 Task: Check the percentage active listings of 4 bedrooms in the last 1 year.
Action: Mouse moved to (809, 189)
Screenshot: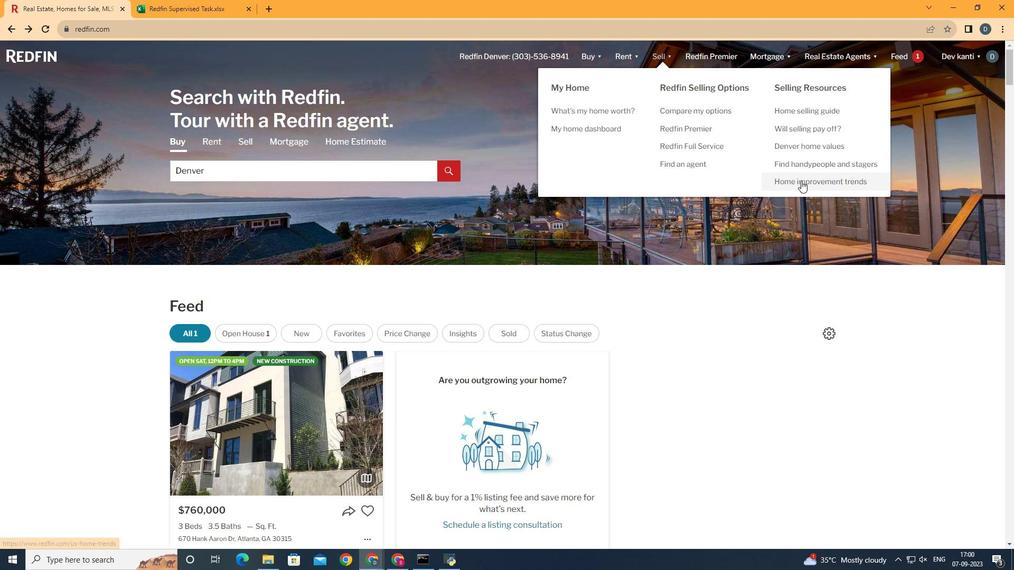 
Action: Mouse pressed left at (809, 189)
Screenshot: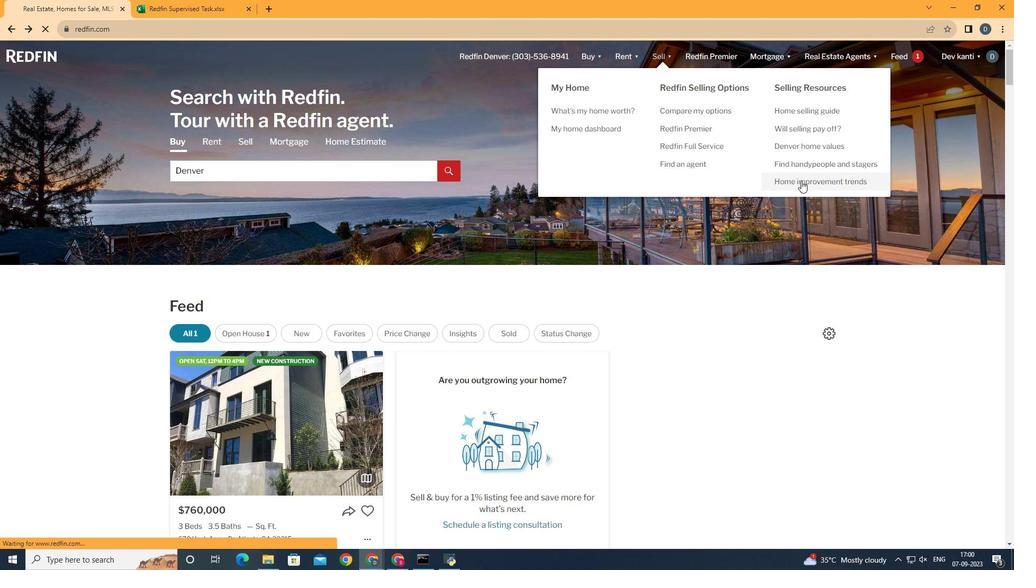 
Action: Mouse moved to (258, 217)
Screenshot: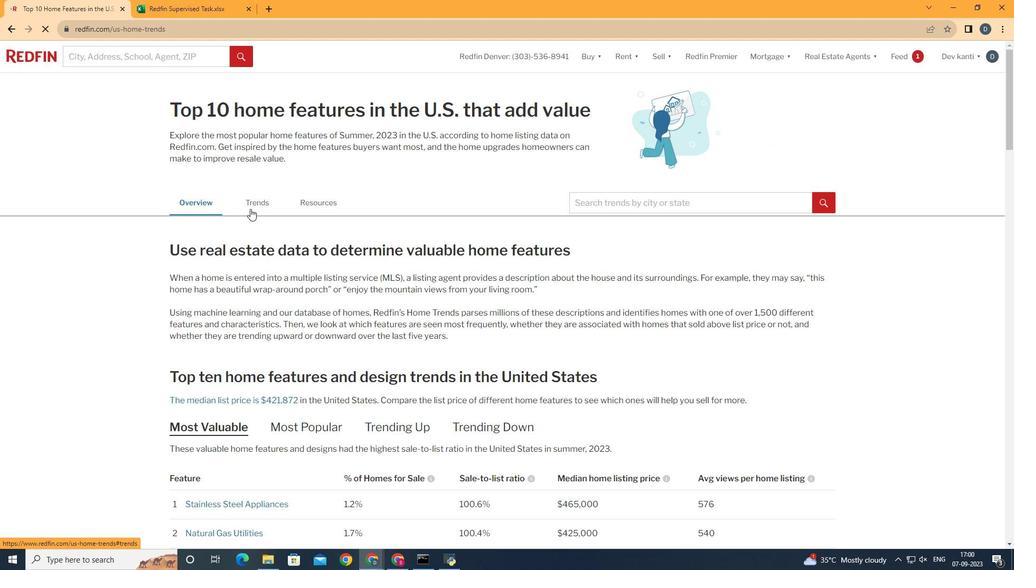 
Action: Mouse pressed left at (258, 217)
Screenshot: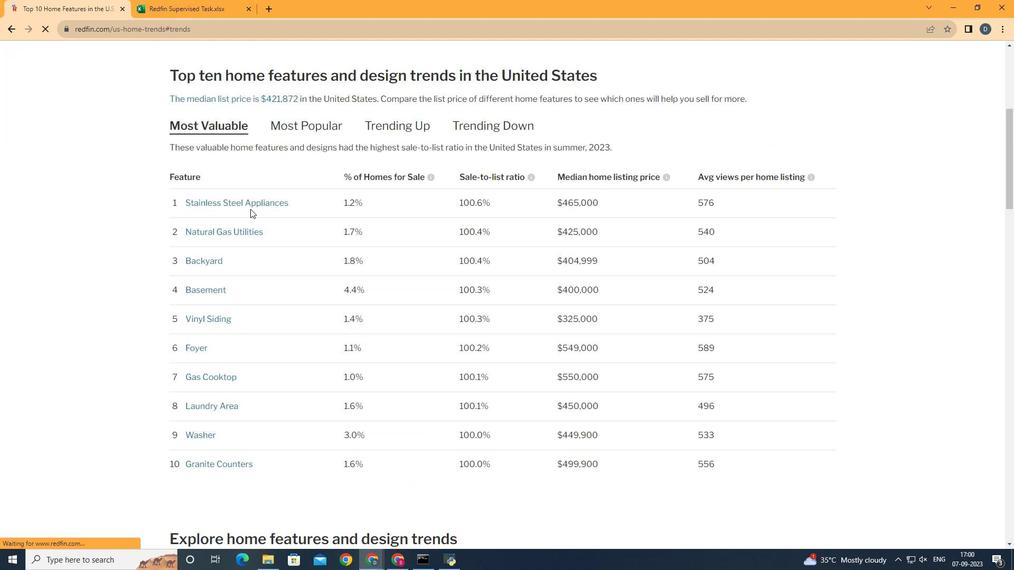 
Action: Mouse moved to (304, 240)
Screenshot: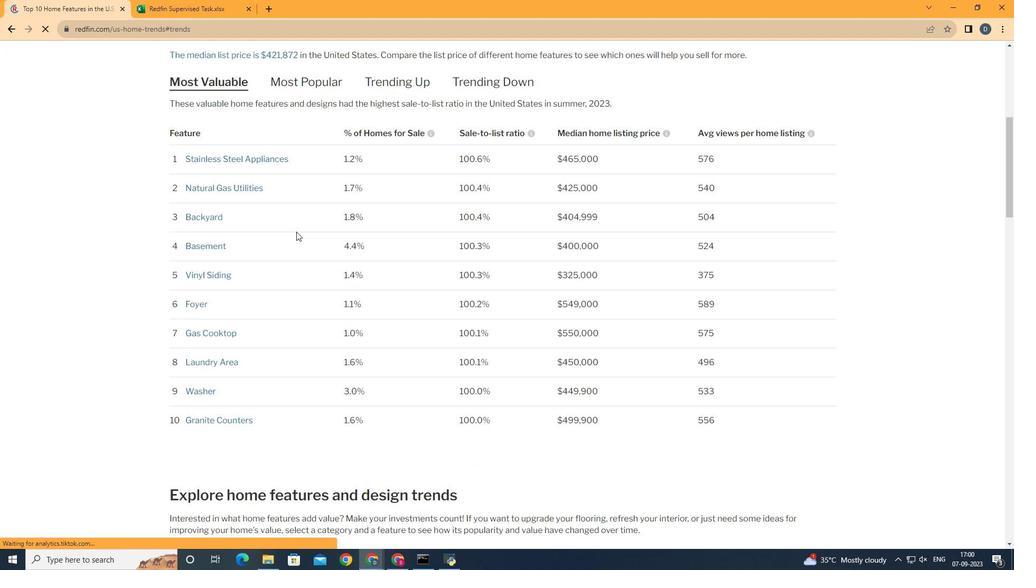 
Action: Mouse scrolled (304, 239) with delta (0, 0)
Screenshot: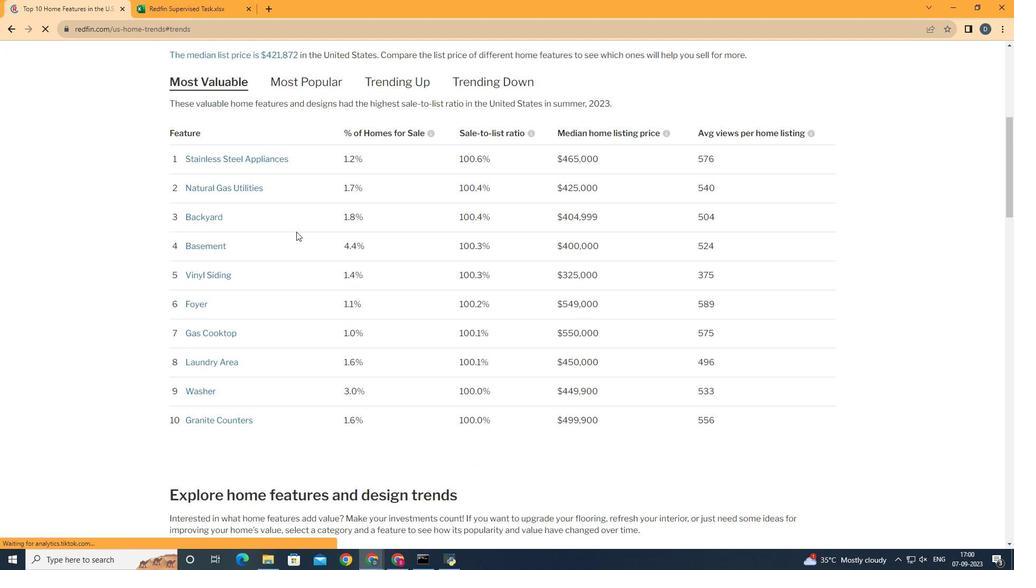 
Action: Mouse scrolled (304, 239) with delta (0, 0)
Screenshot: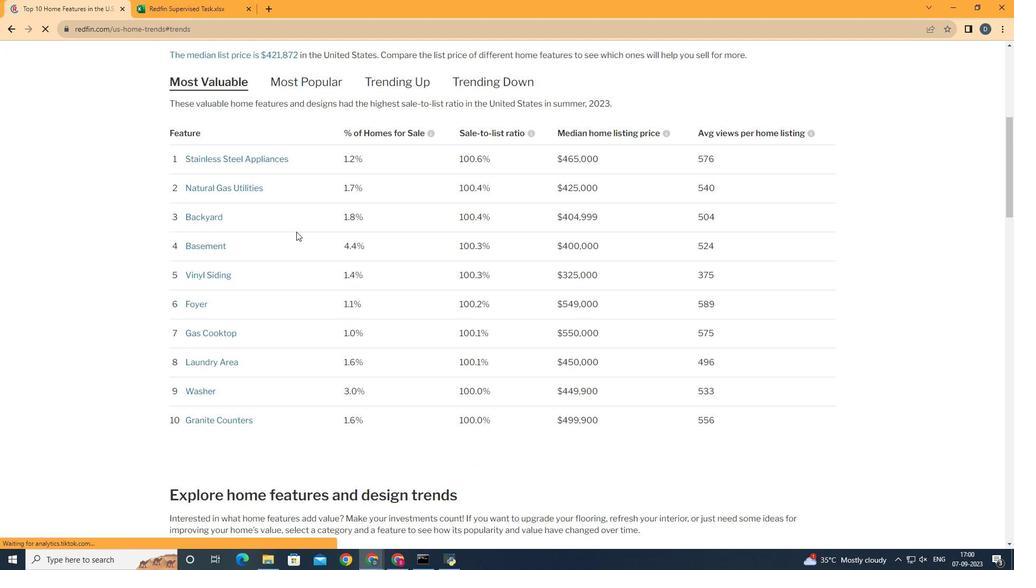
Action: Mouse scrolled (304, 239) with delta (0, 0)
Screenshot: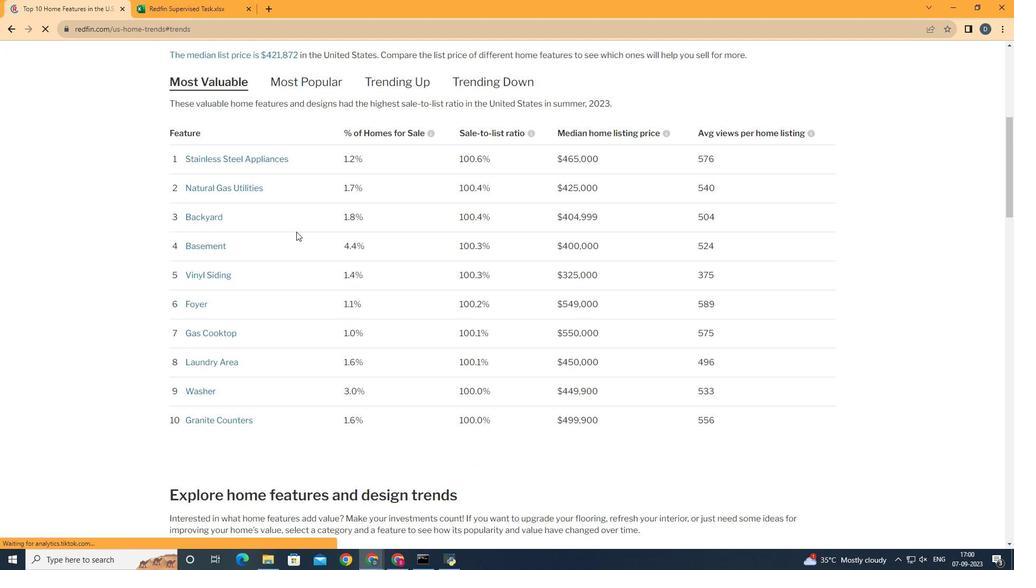 
Action: Mouse scrolled (304, 239) with delta (0, 0)
Screenshot: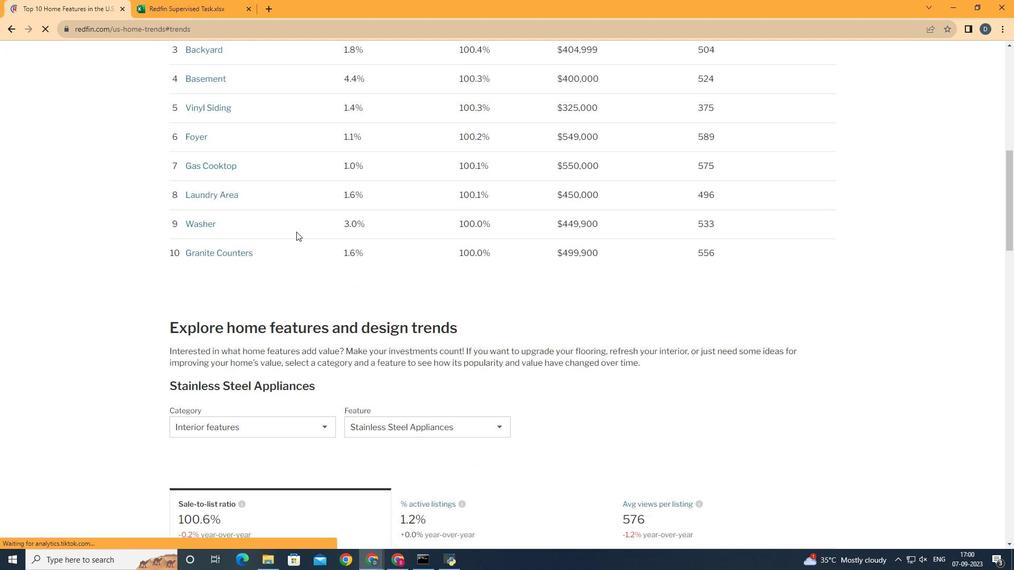 
Action: Mouse scrolled (304, 239) with delta (0, 0)
Screenshot: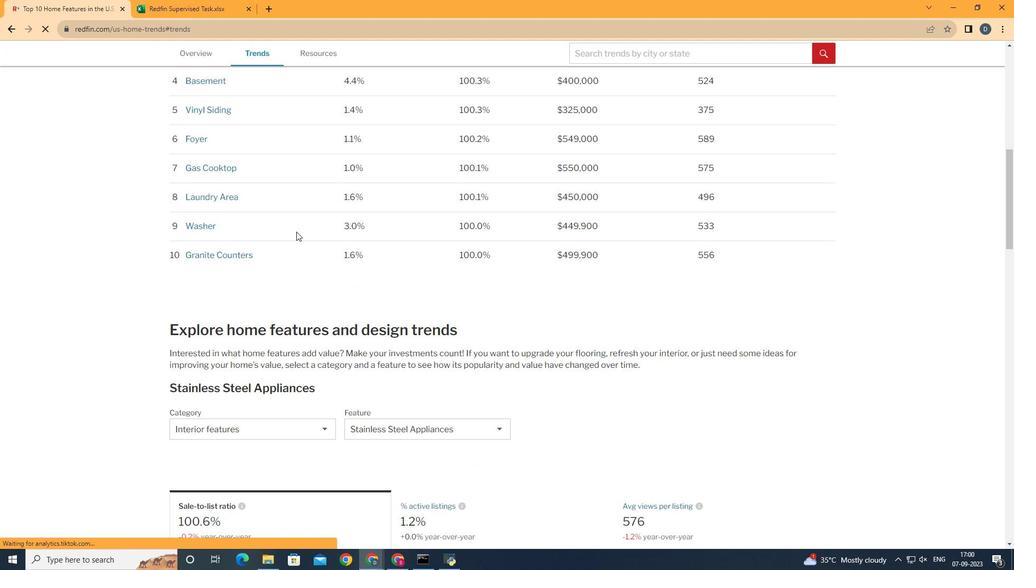 
Action: Mouse scrolled (304, 239) with delta (0, 0)
Screenshot: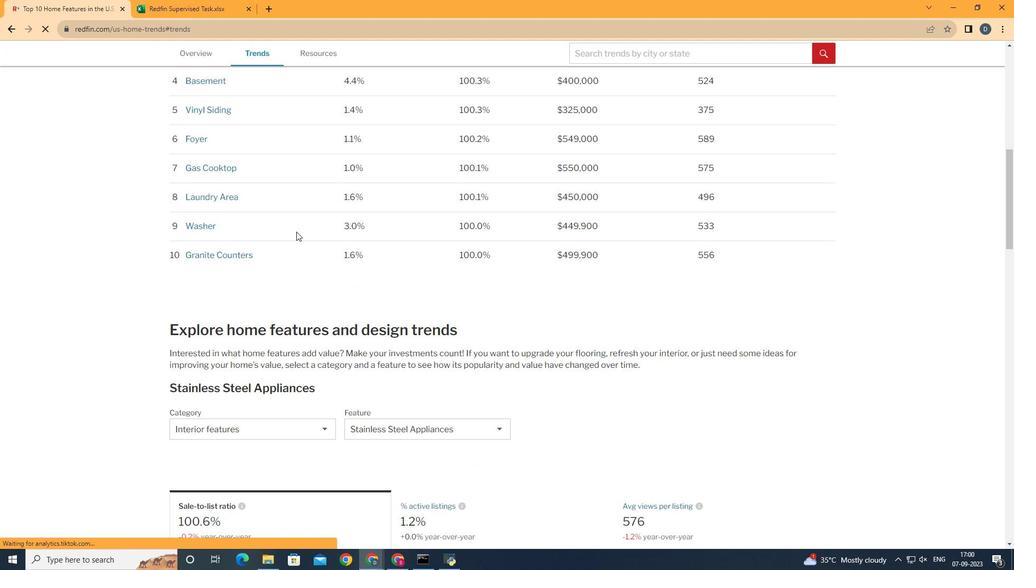 
Action: Mouse scrolled (304, 239) with delta (0, 0)
Screenshot: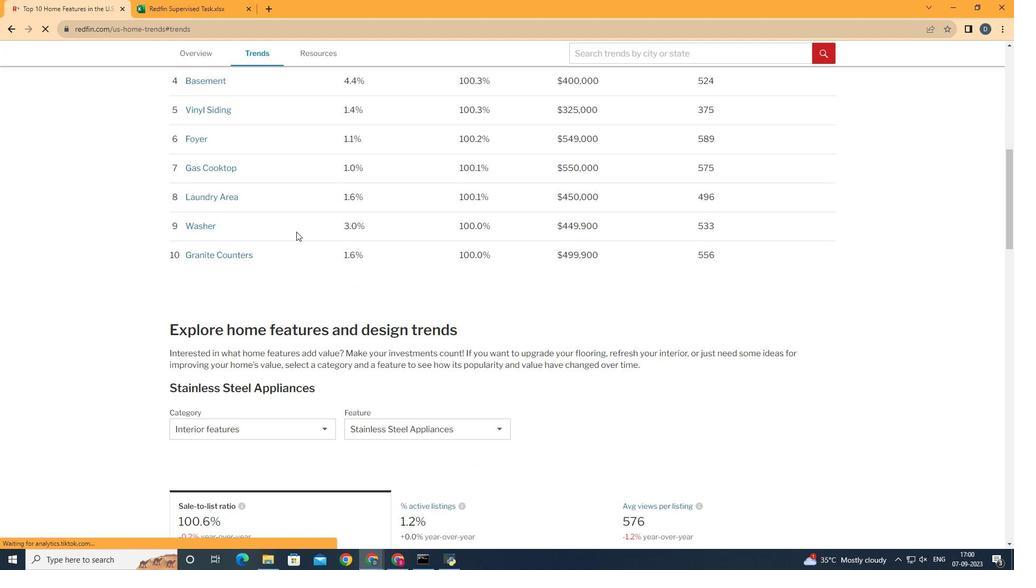
Action: Mouse moved to (296, 310)
Screenshot: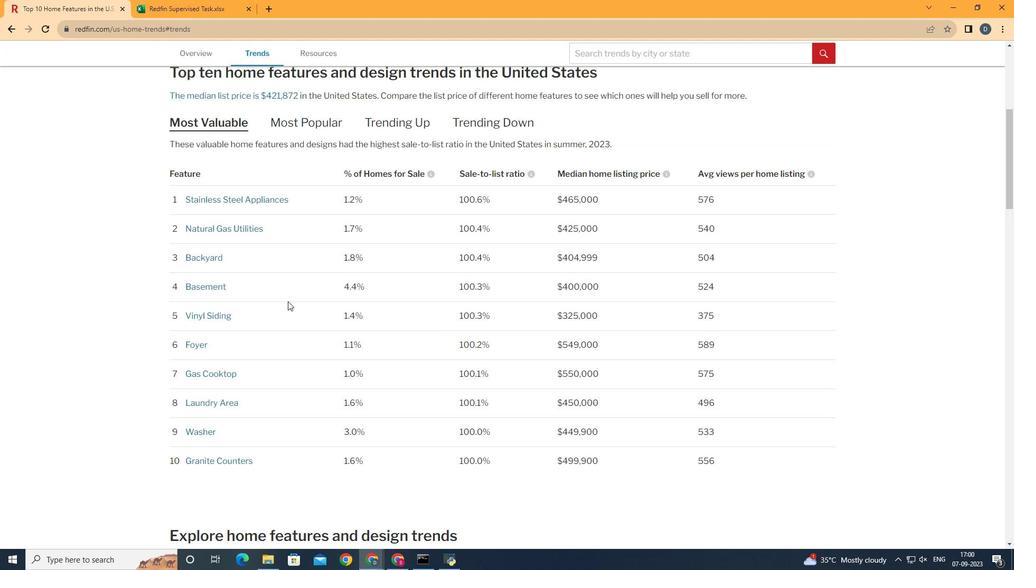 
Action: Mouse scrolled (296, 309) with delta (0, 0)
Screenshot: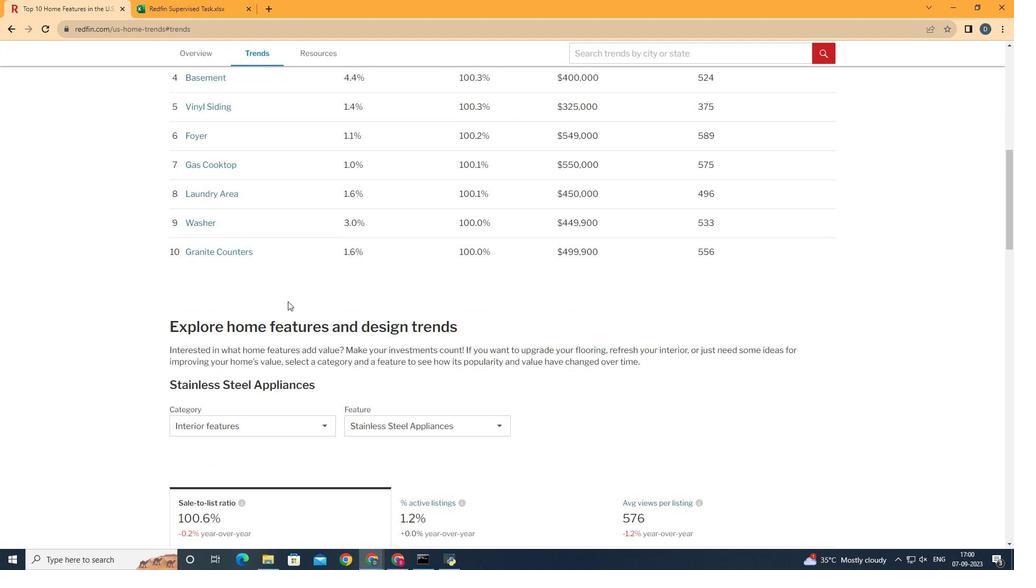 
Action: Mouse scrolled (296, 309) with delta (0, 0)
Screenshot: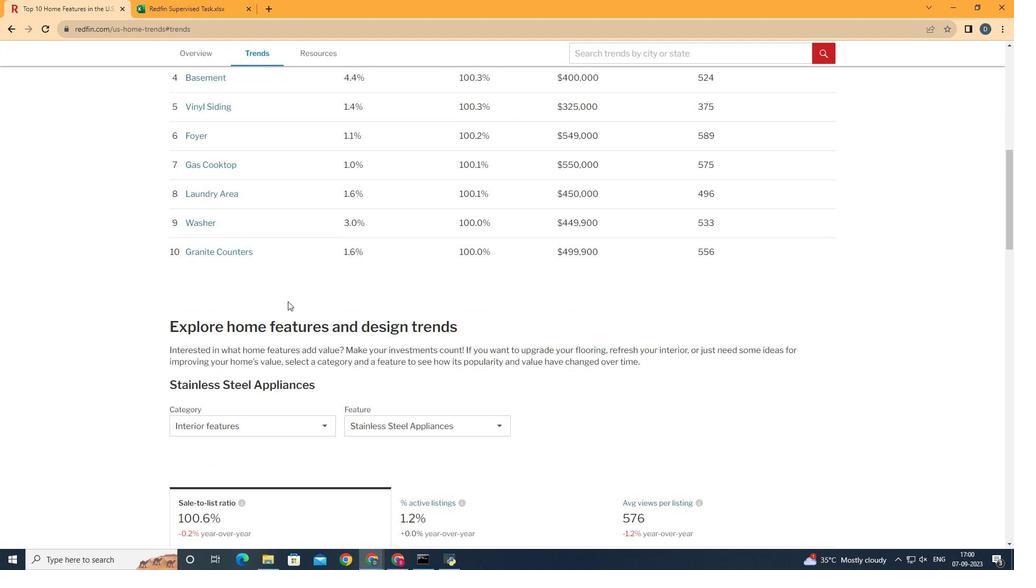 
Action: Mouse scrolled (296, 309) with delta (0, 0)
Screenshot: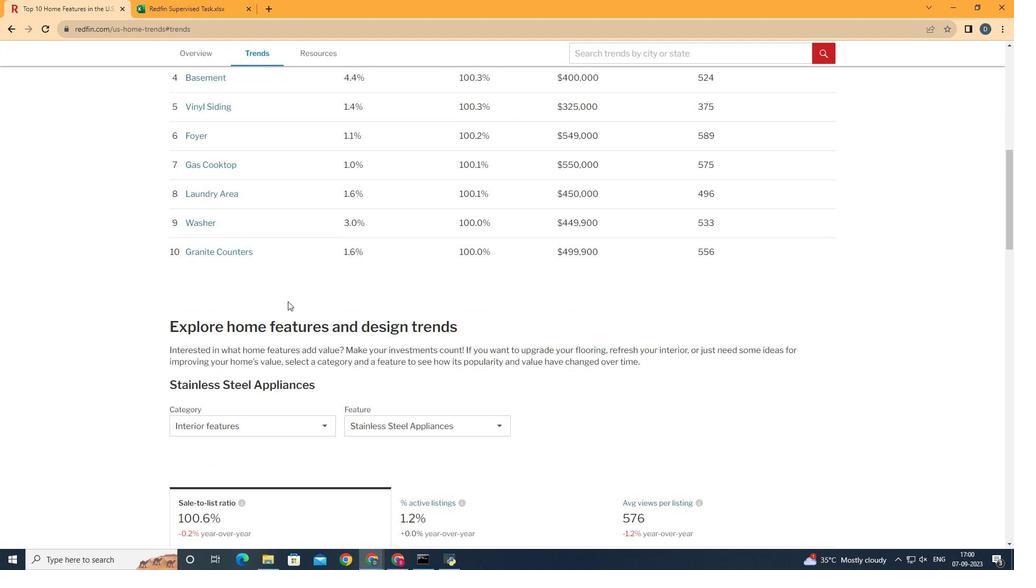 
Action: Mouse scrolled (296, 309) with delta (0, 0)
Screenshot: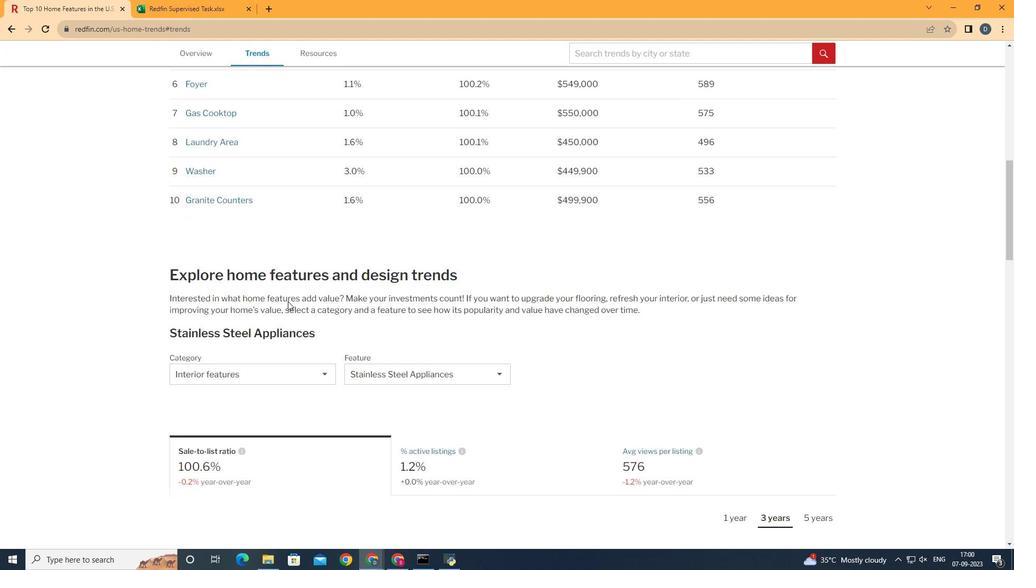 
Action: Mouse scrolled (296, 309) with delta (0, 0)
Screenshot: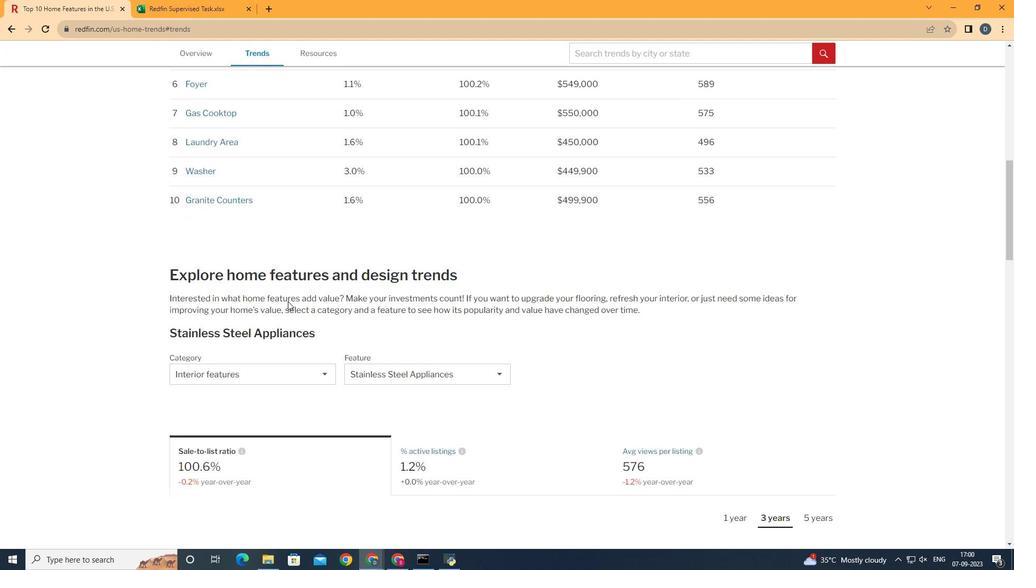 
Action: Mouse moved to (293, 378)
Screenshot: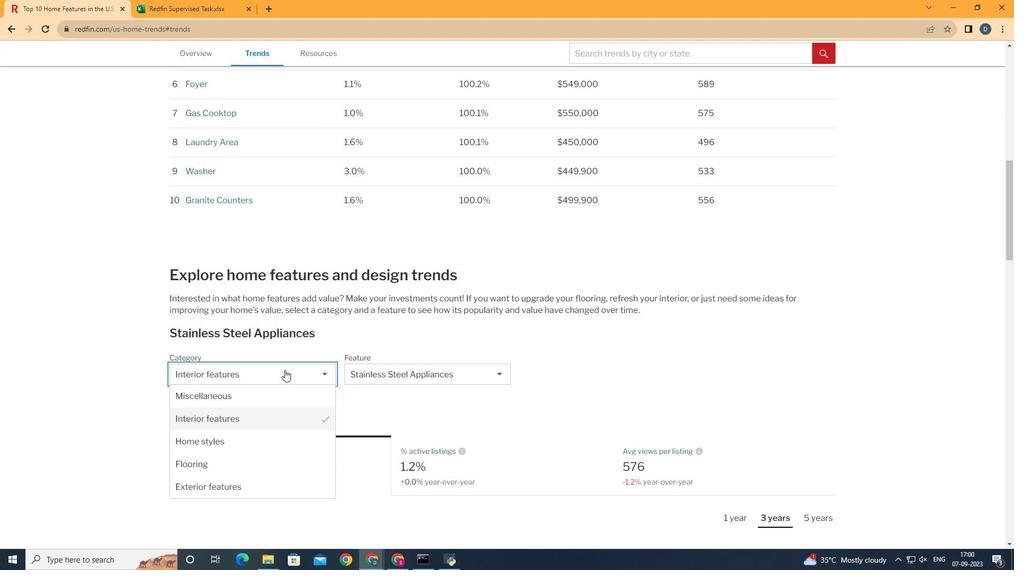 
Action: Mouse pressed left at (293, 378)
Screenshot: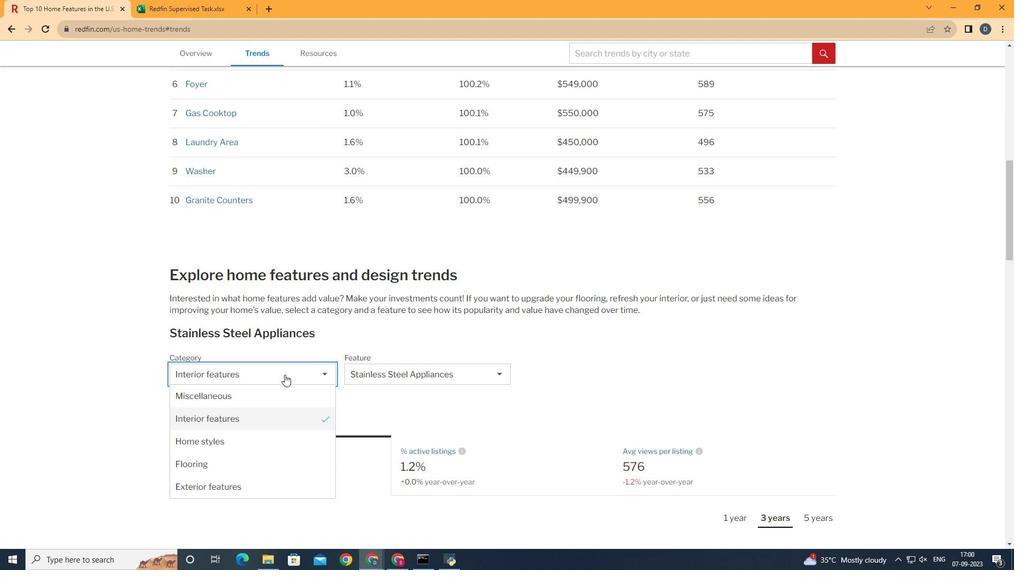 
Action: Mouse moved to (286, 429)
Screenshot: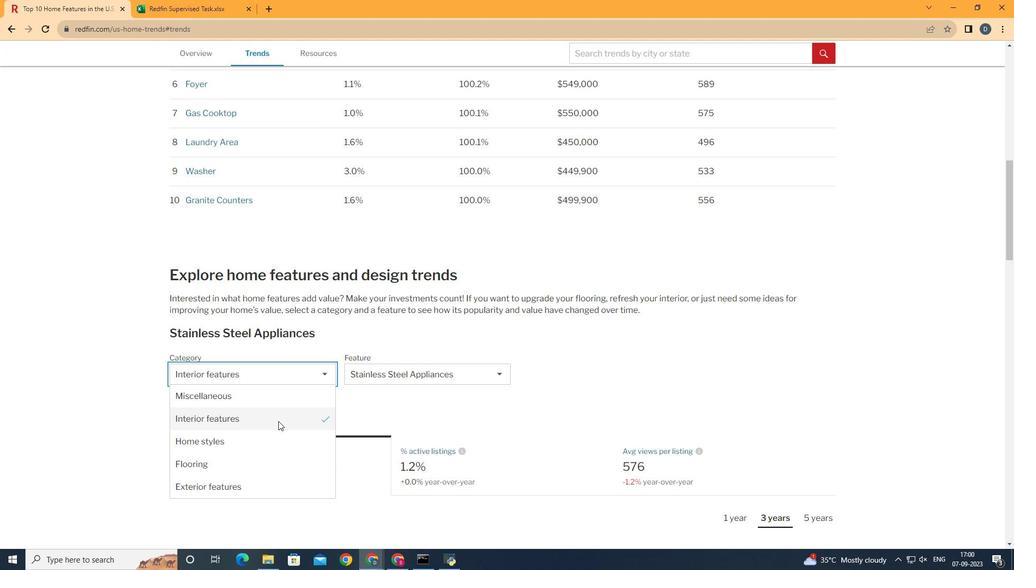 
Action: Mouse pressed left at (286, 429)
Screenshot: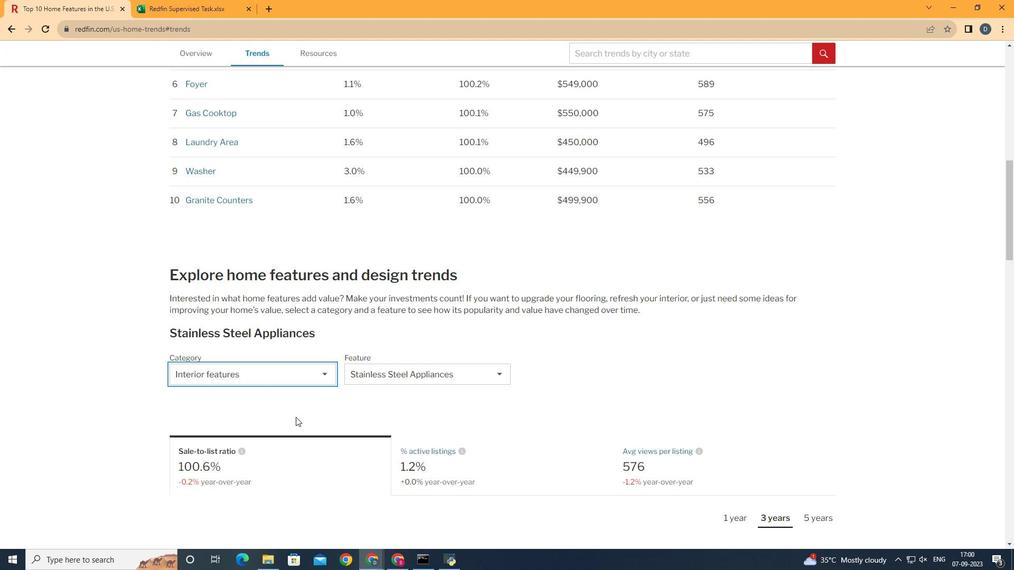 
Action: Mouse moved to (430, 373)
Screenshot: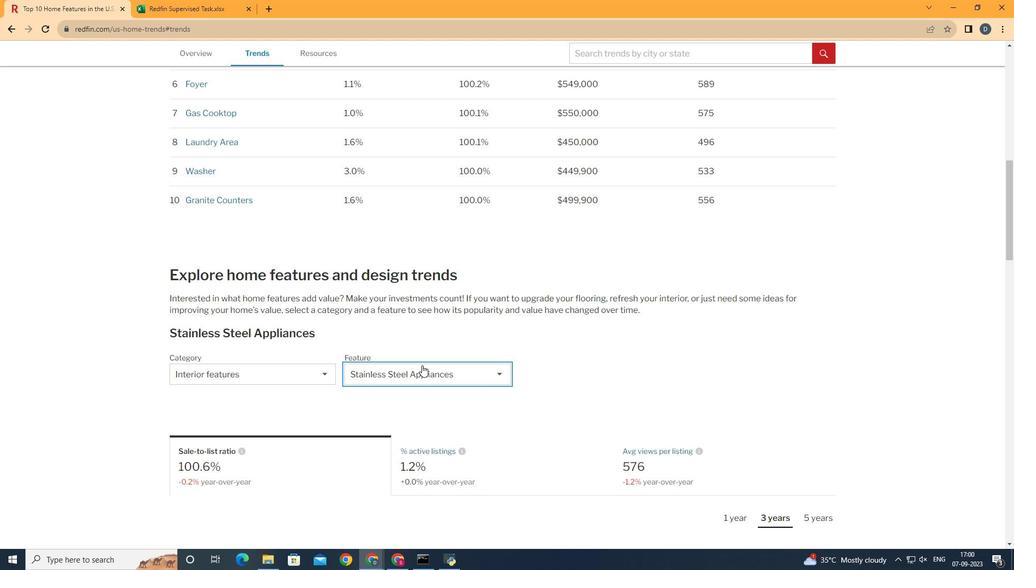 
Action: Mouse pressed left at (430, 373)
Screenshot: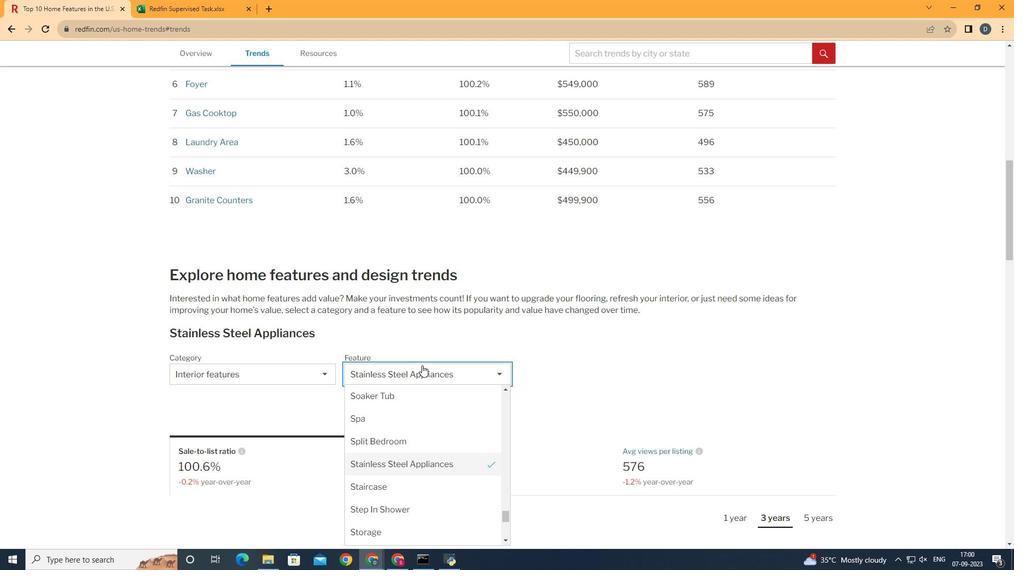 
Action: Mouse moved to (430, 371)
Screenshot: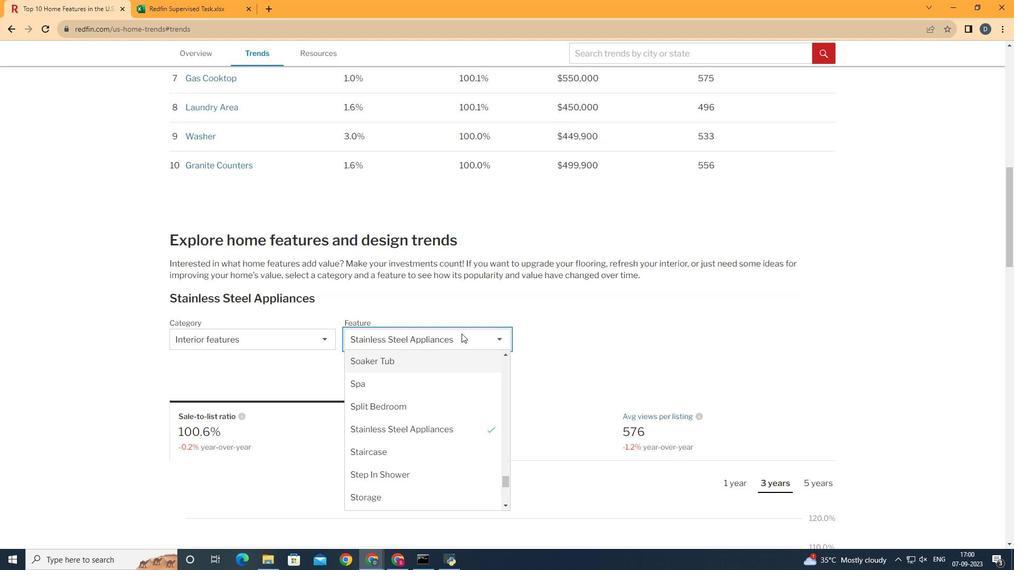 
Action: Mouse scrolled (430, 370) with delta (0, 0)
Screenshot: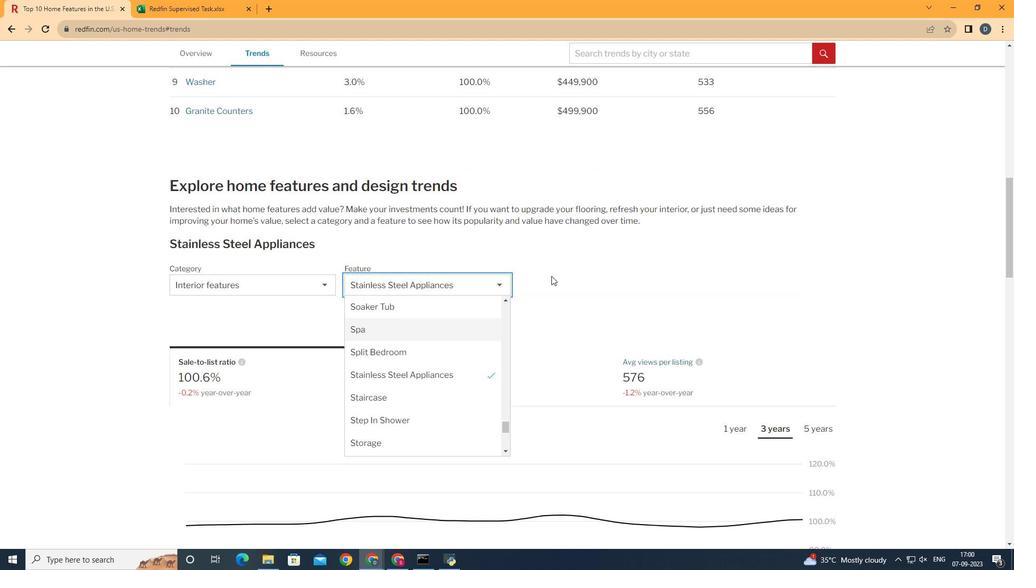 
Action: Mouse scrolled (430, 370) with delta (0, 0)
Screenshot: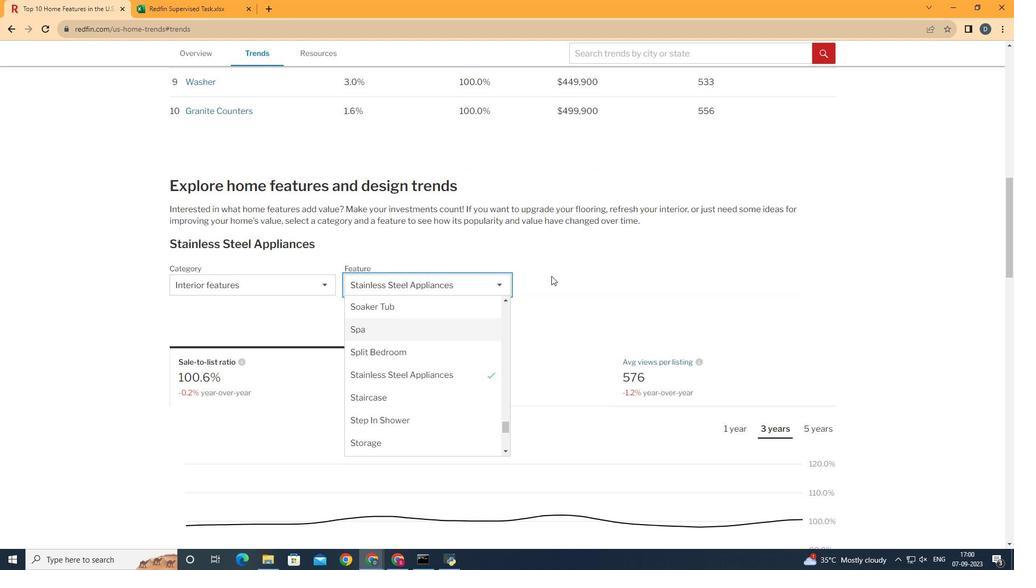 
Action: Mouse moved to (511, 419)
Screenshot: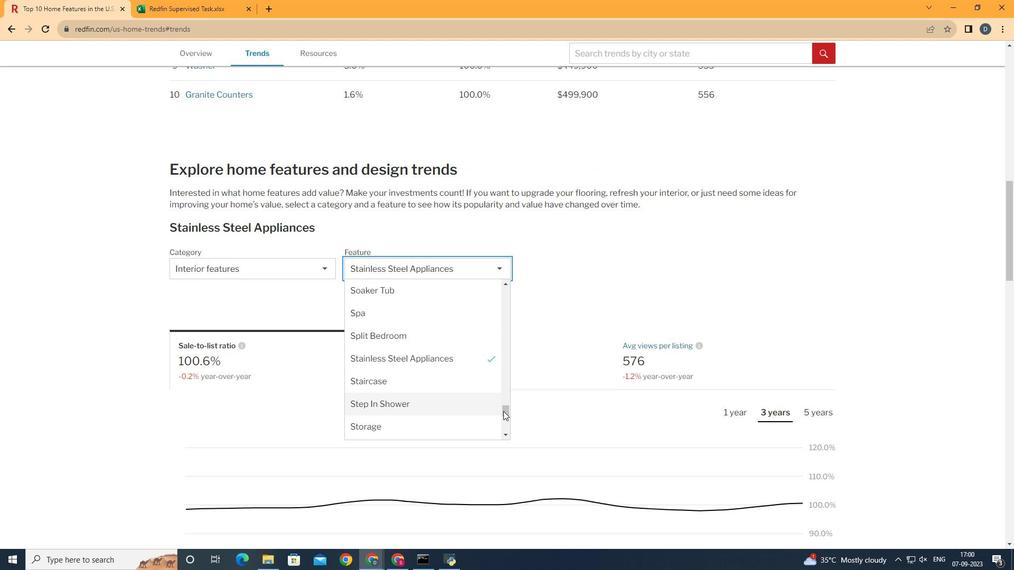 
Action: Mouse pressed left at (511, 419)
Screenshot: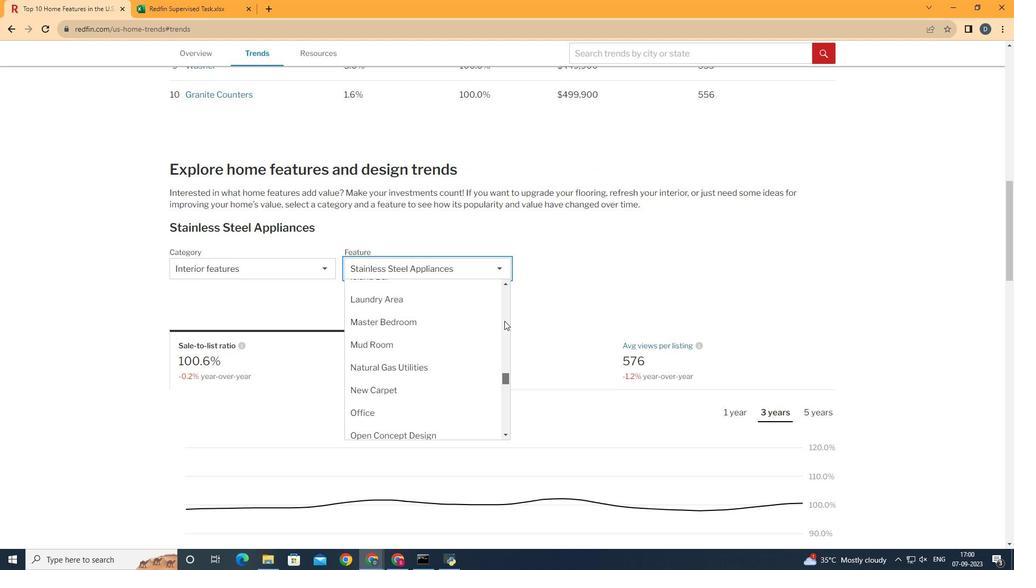 
Action: Mouse moved to (462, 338)
Screenshot: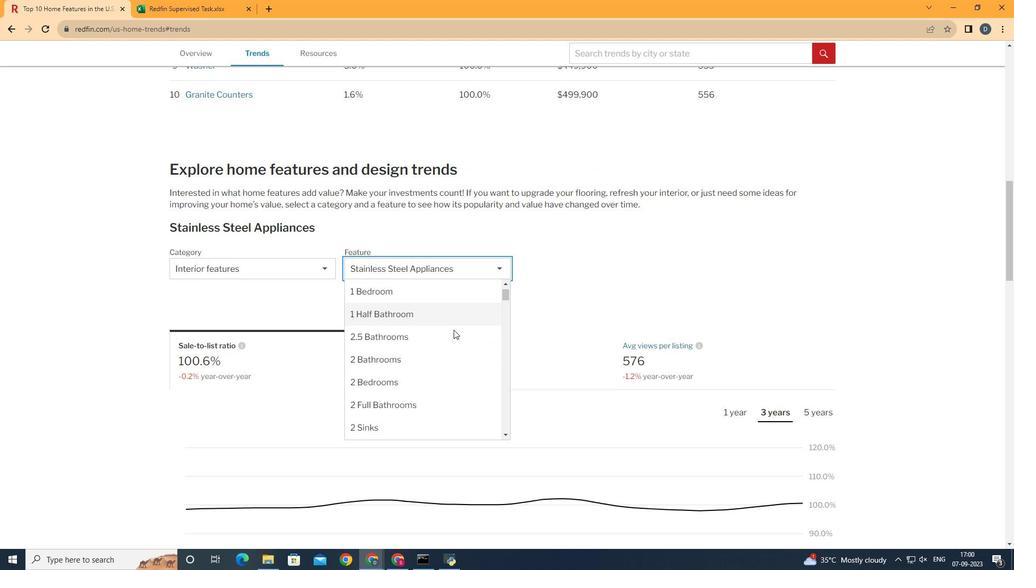 
Action: Mouse scrolled (462, 338) with delta (0, 0)
Screenshot: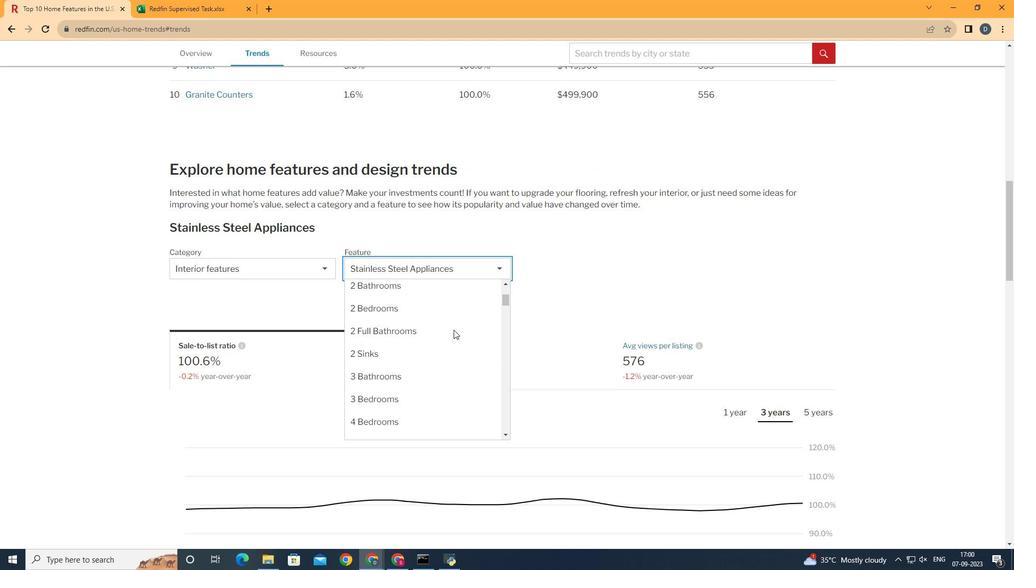 
Action: Mouse scrolled (462, 338) with delta (0, 0)
Screenshot: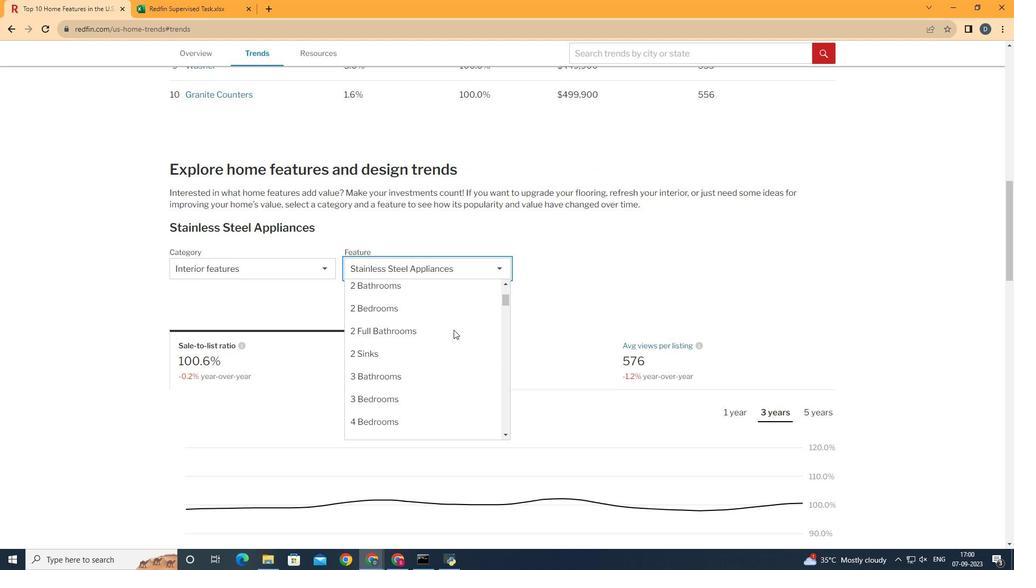 
Action: Mouse moved to (448, 414)
Screenshot: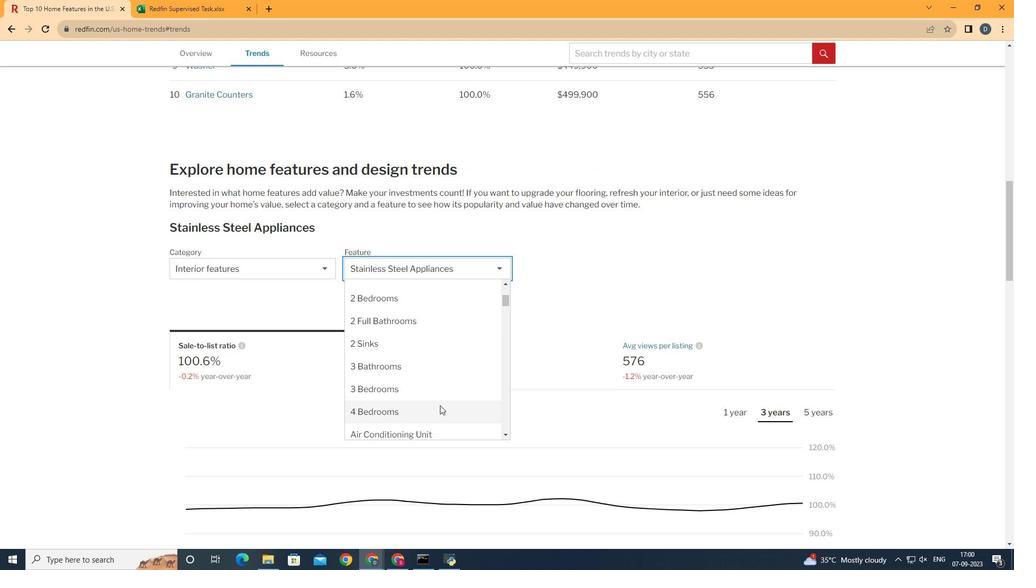 
Action: Mouse scrolled (448, 413) with delta (0, 0)
Screenshot: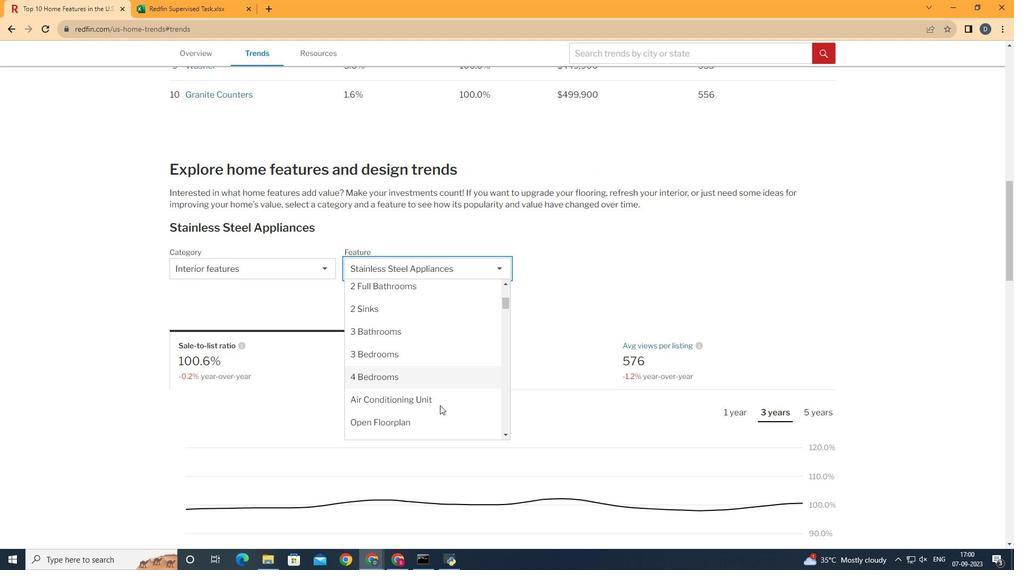 
Action: Mouse moved to (414, 366)
Screenshot: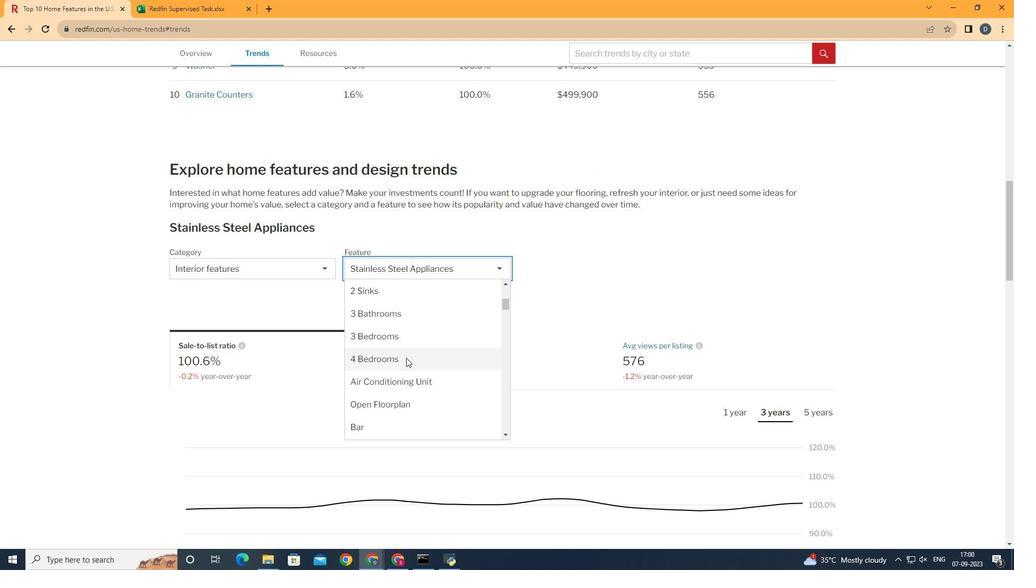 
Action: Mouse pressed left at (414, 366)
Screenshot: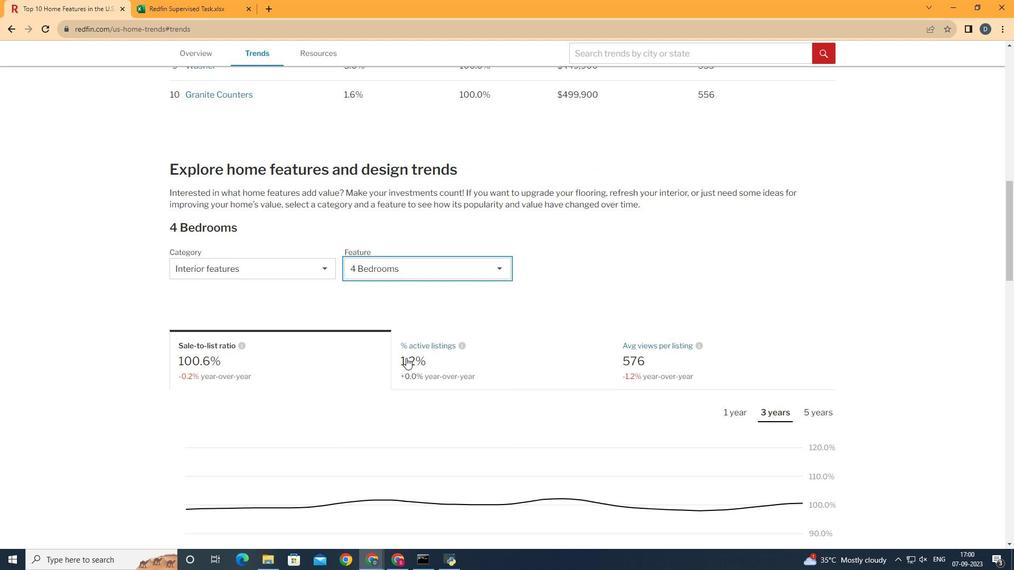 
Action: Mouse moved to (498, 370)
Screenshot: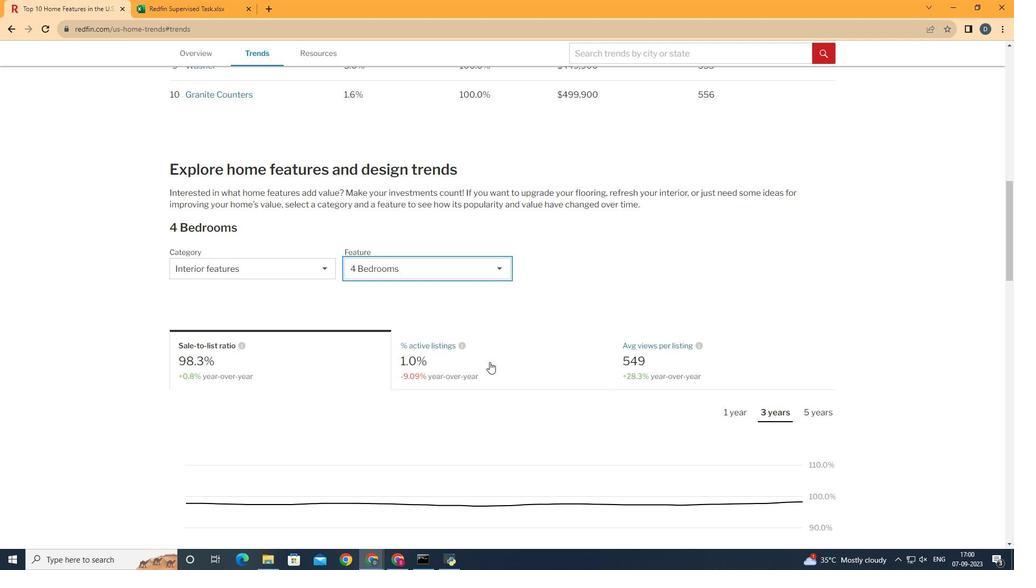 
Action: Mouse pressed left at (498, 370)
Screenshot: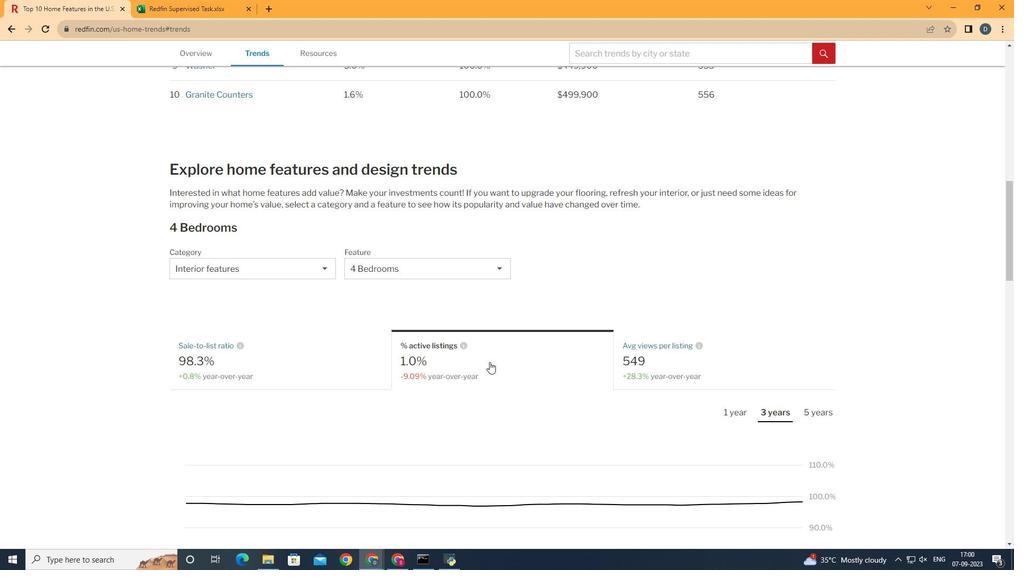 
Action: Mouse scrolled (498, 370) with delta (0, 0)
Screenshot: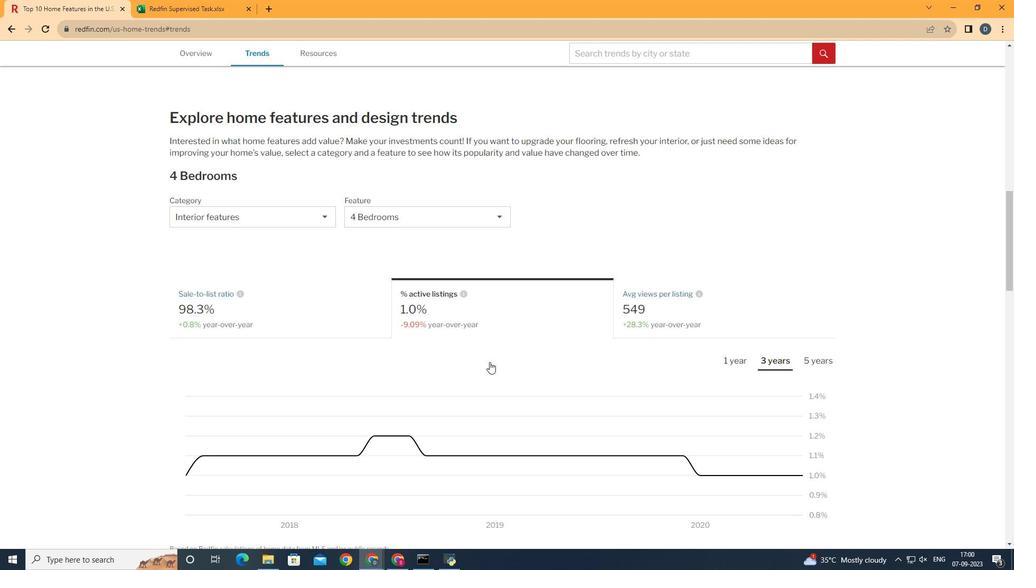 
Action: Mouse scrolled (498, 370) with delta (0, 0)
Screenshot: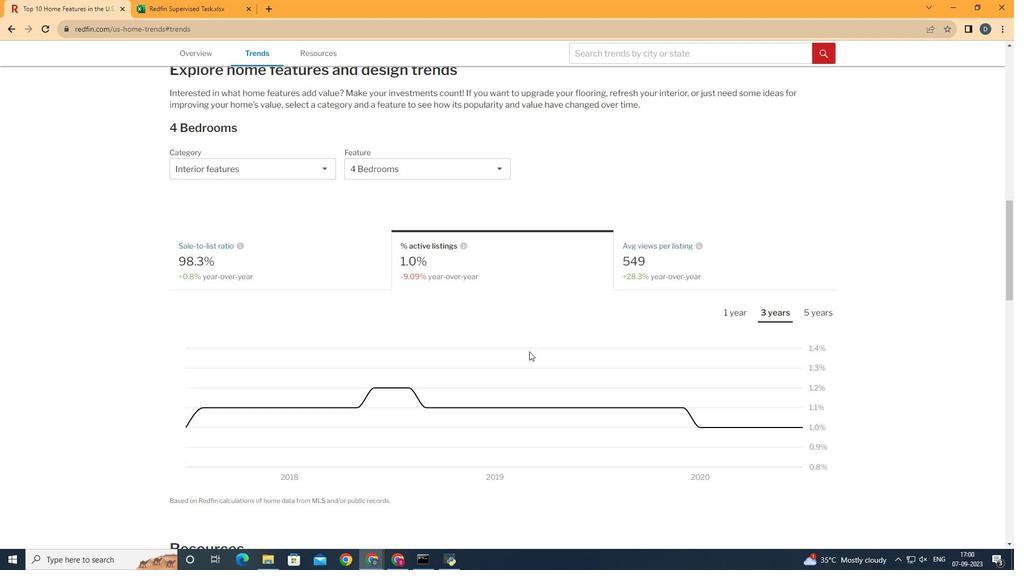 
Action: Mouse moved to (742, 312)
Screenshot: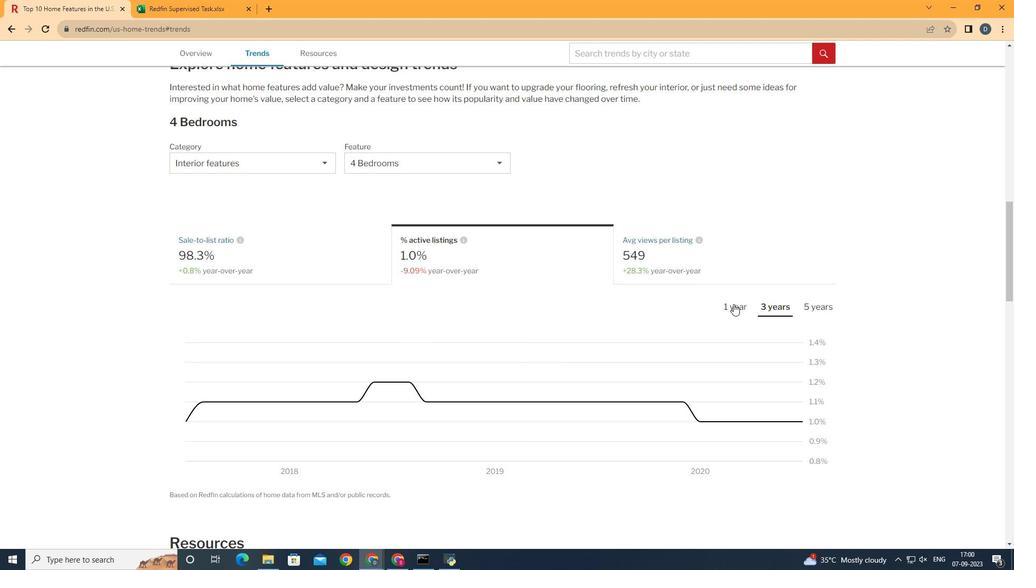 
Action: Mouse pressed left at (742, 312)
Screenshot: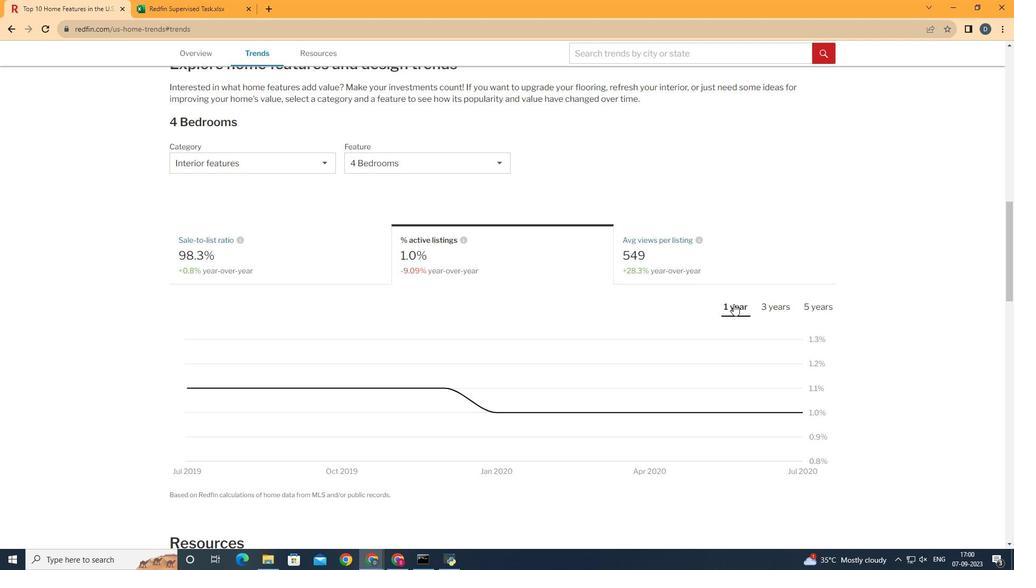 
Action: Mouse moved to (795, 421)
Screenshot: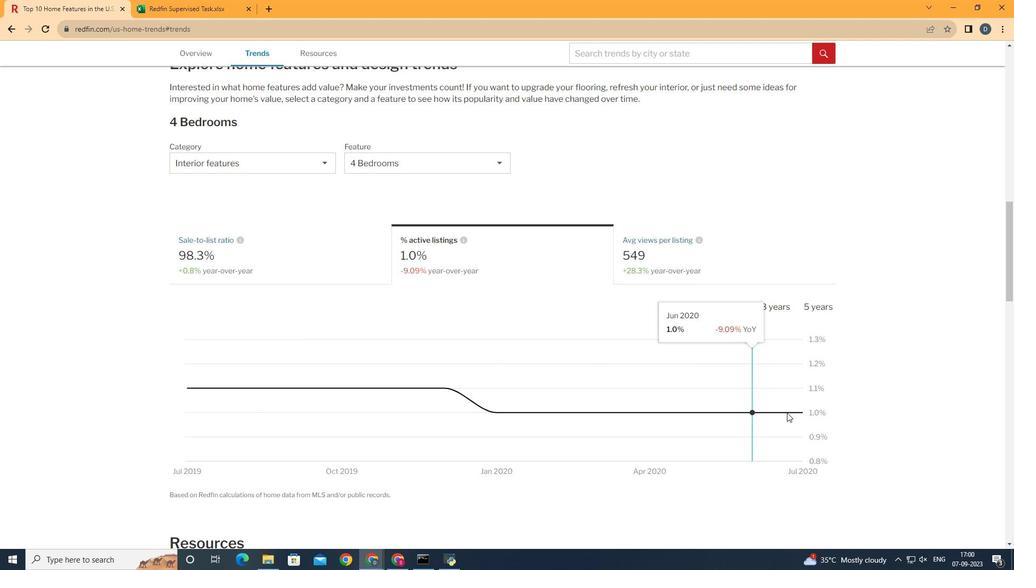 
